 Task: Add Jason Himalayan Pink Salt 2 in 1 Foaming Bath Soak & Body Wash to the cart.
Action: Mouse moved to (763, 273)
Screenshot: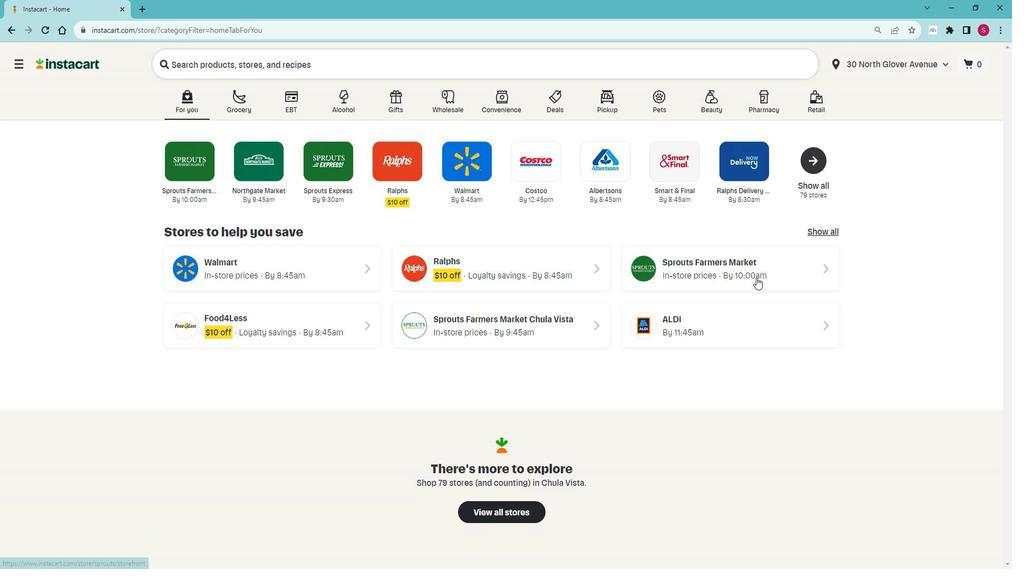 
Action: Mouse pressed left at (763, 273)
Screenshot: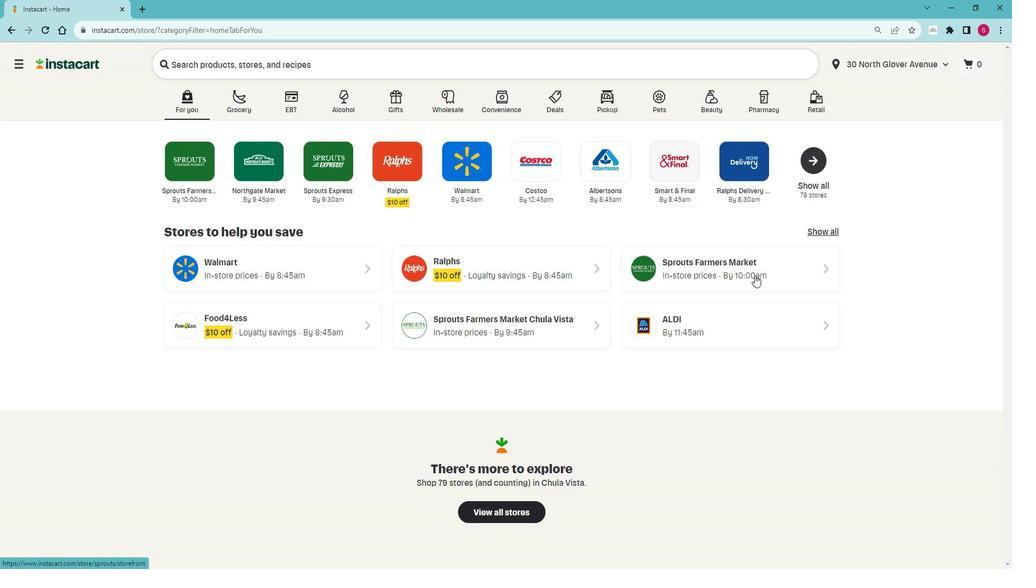 
Action: Mouse moved to (112, 363)
Screenshot: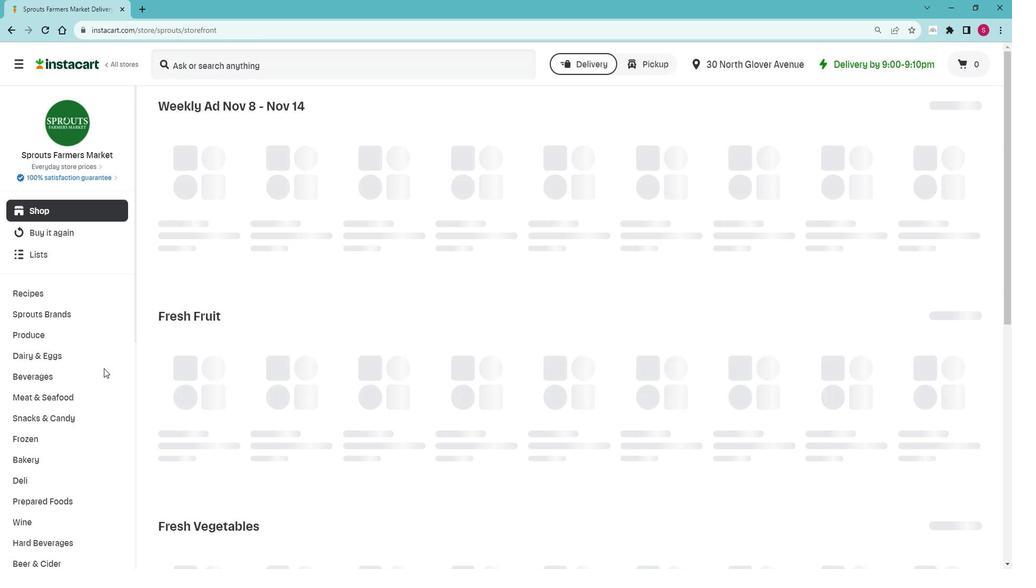 
Action: Mouse scrolled (112, 362) with delta (0, 0)
Screenshot: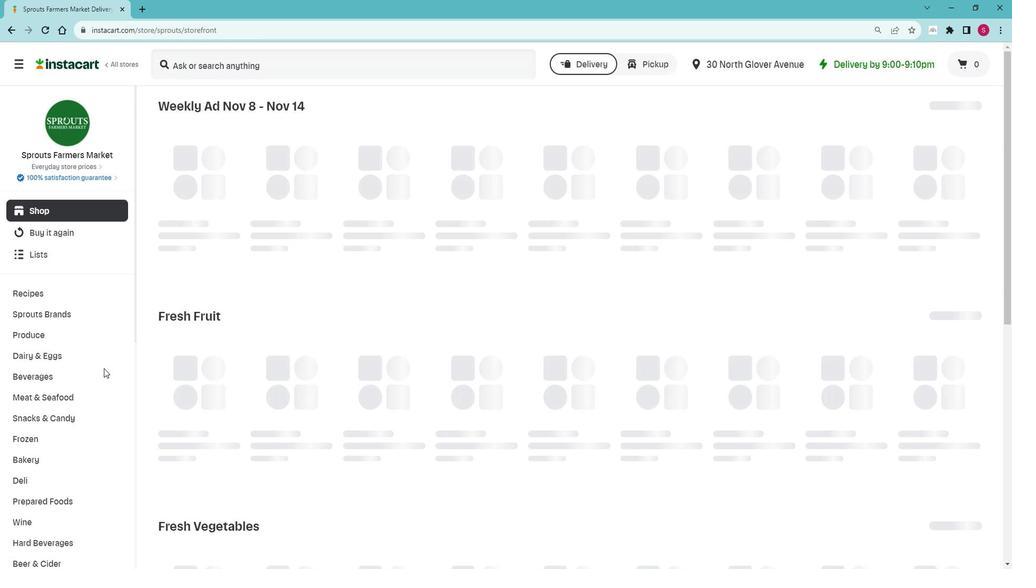 
Action: Mouse scrolled (112, 362) with delta (0, 0)
Screenshot: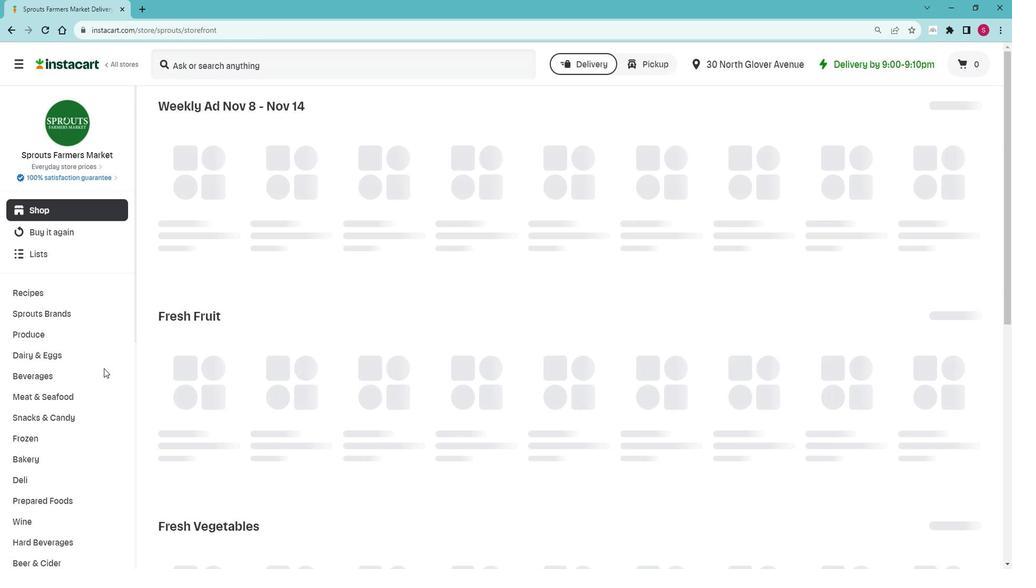 
Action: Mouse moved to (109, 363)
Screenshot: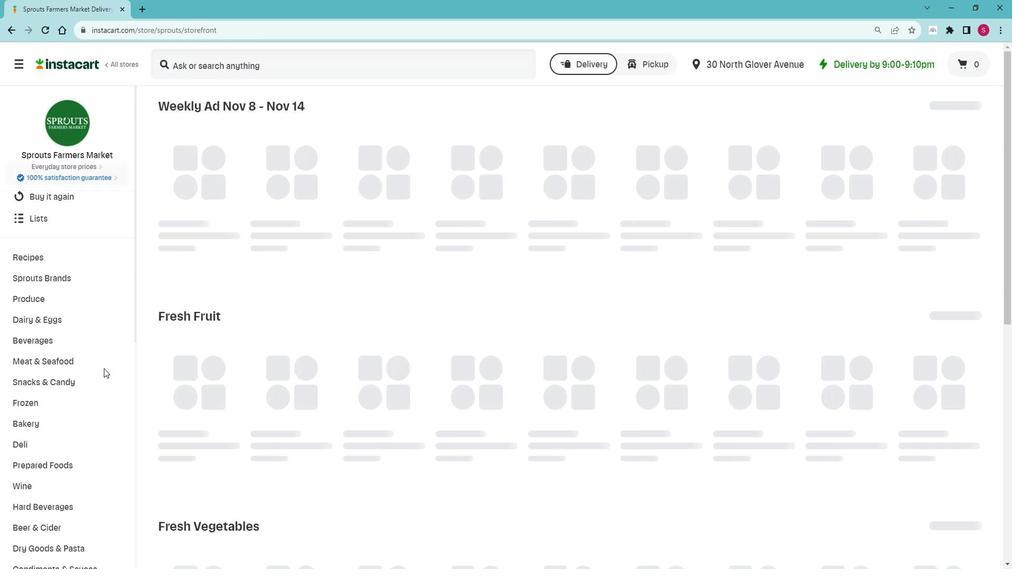 
Action: Mouse scrolled (109, 363) with delta (0, 0)
Screenshot: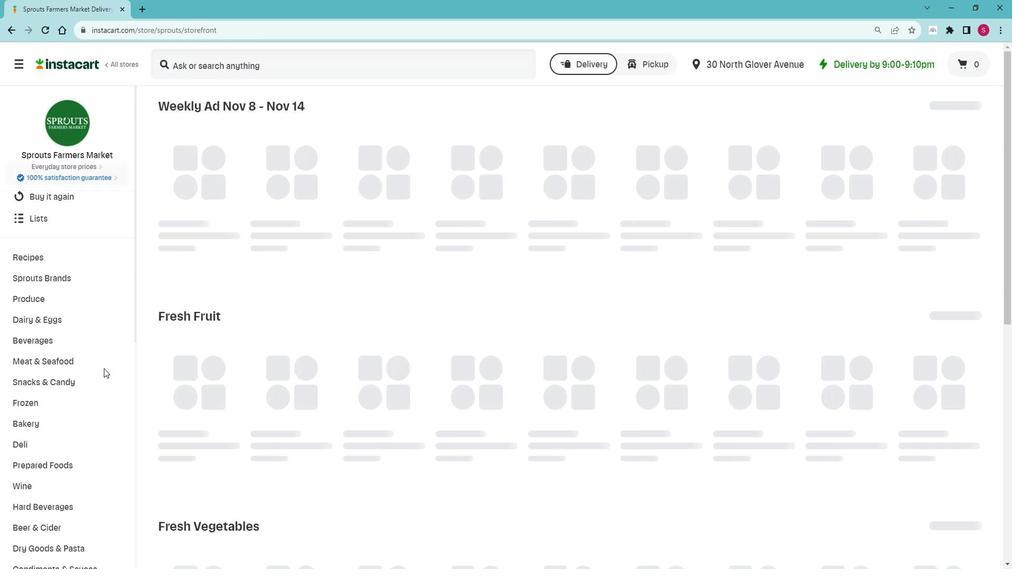 
Action: Mouse moved to (107, 366)
Screenshot: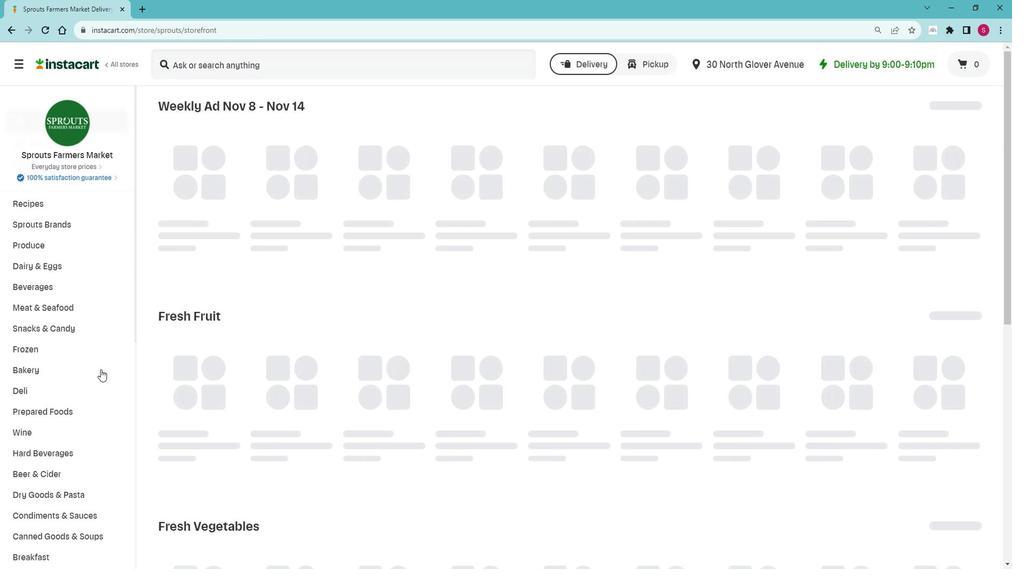 
Action: Mouse scrolled (107, 365) with delta (0, 0)
Screenshot: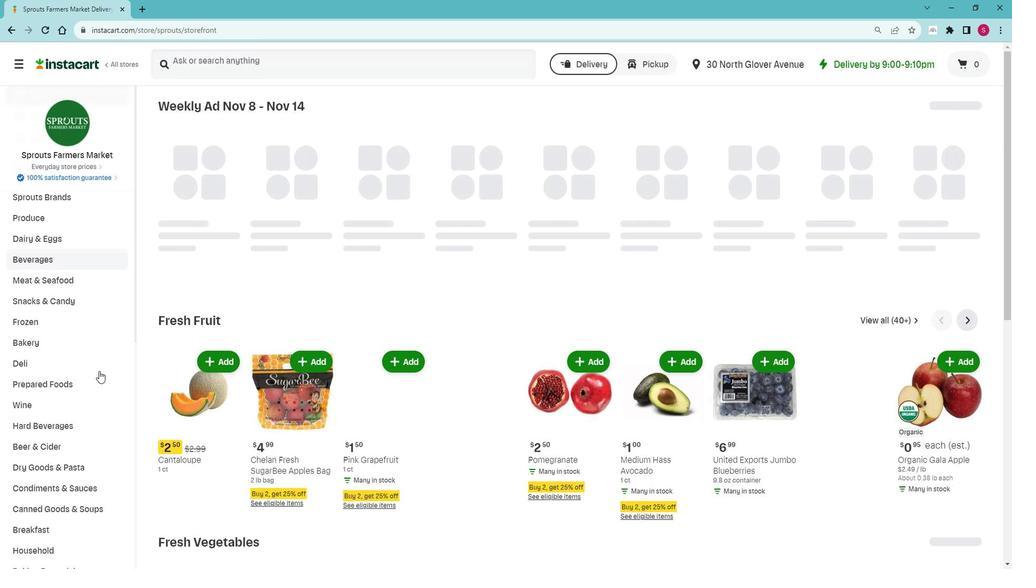 
Action: Mouse moved to (103, 364)
Screenshot: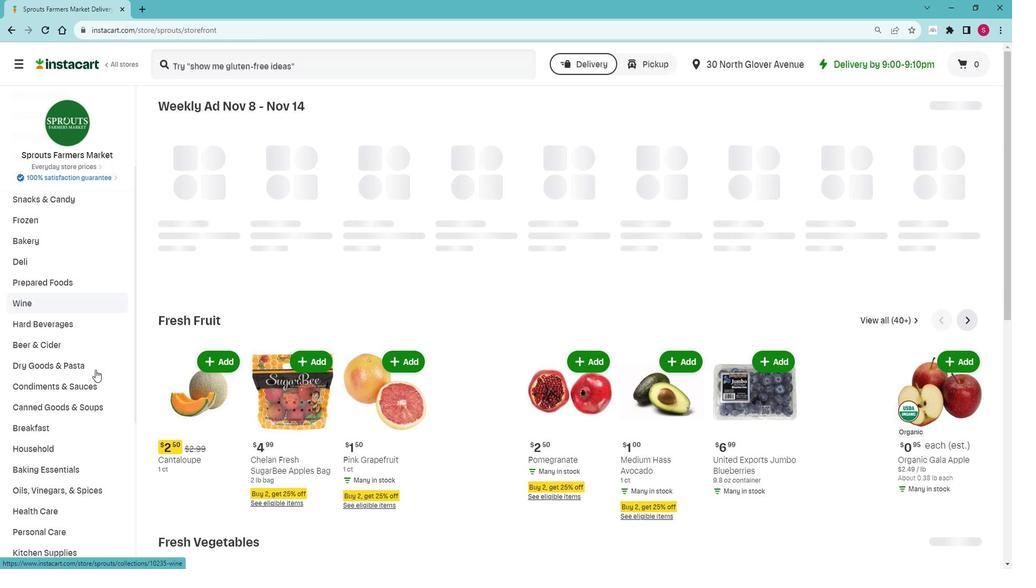 
Action: Mouse scrolled (103, 364) with delta (0, 0)
Screenshot: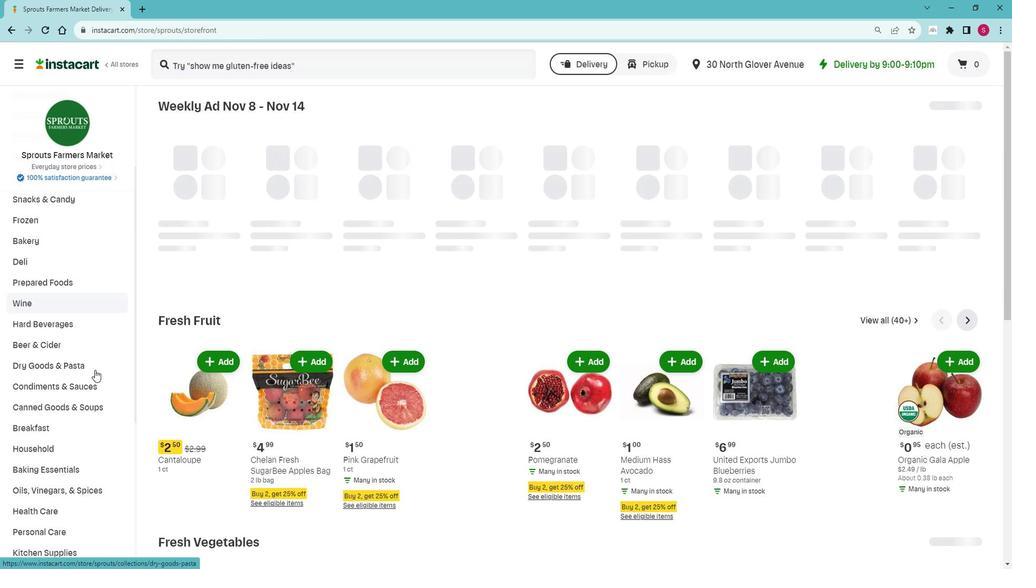 
Action: Mouse scrolled (103, 364) with delta (0, 0)
Screenshot: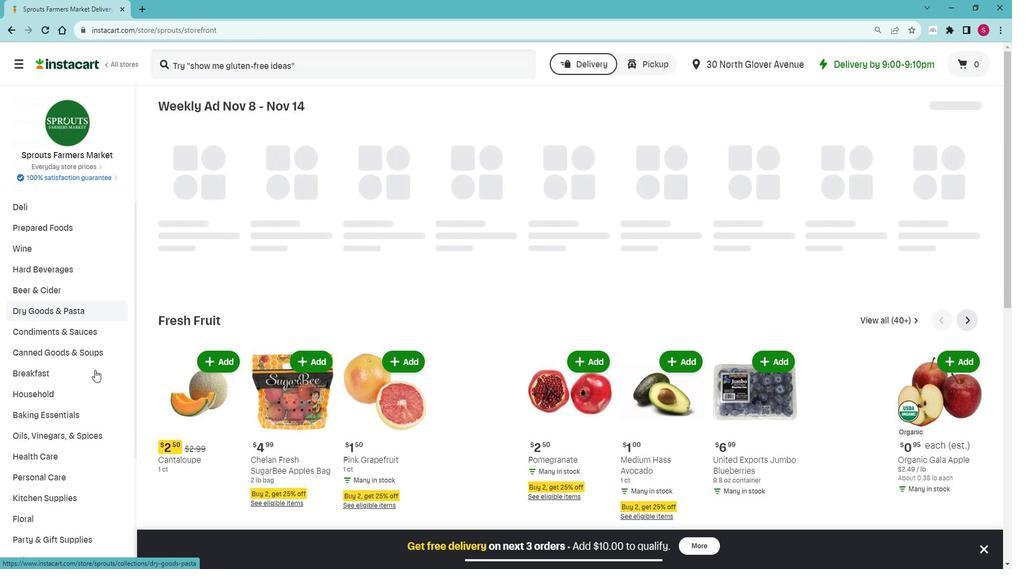 
Action: Mouse moved to (102, 364)
Screenshot: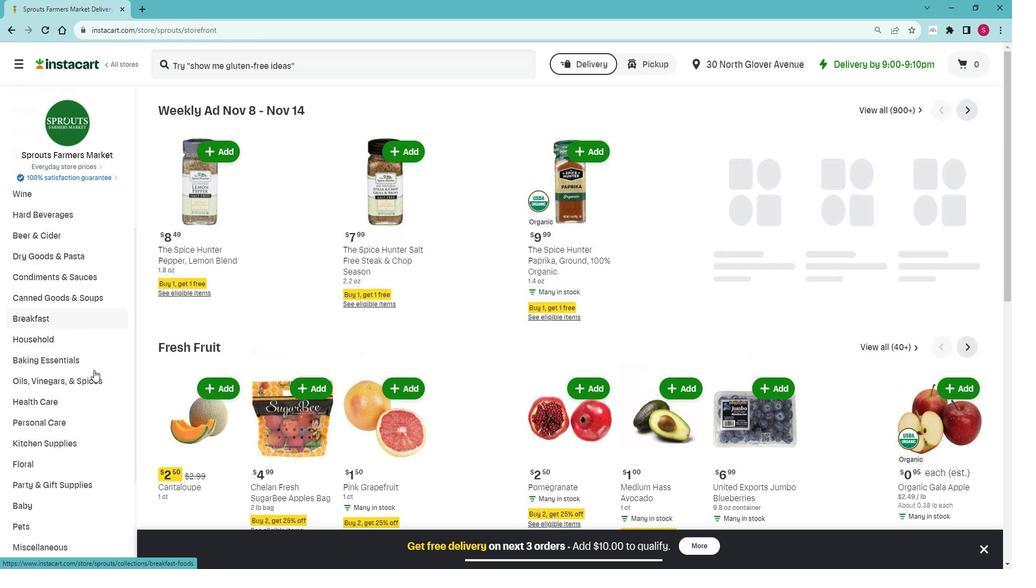 
Action: Mouse scrolled (102, 364) with delta (0, 0)
Screenshot: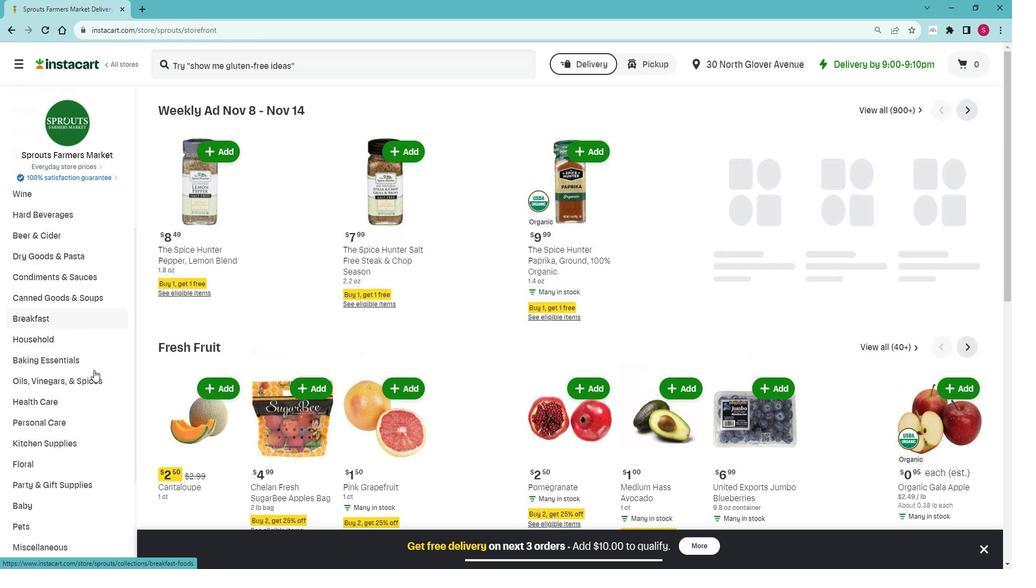 
Action: Mouse moved to (83, 362)
Screenshot: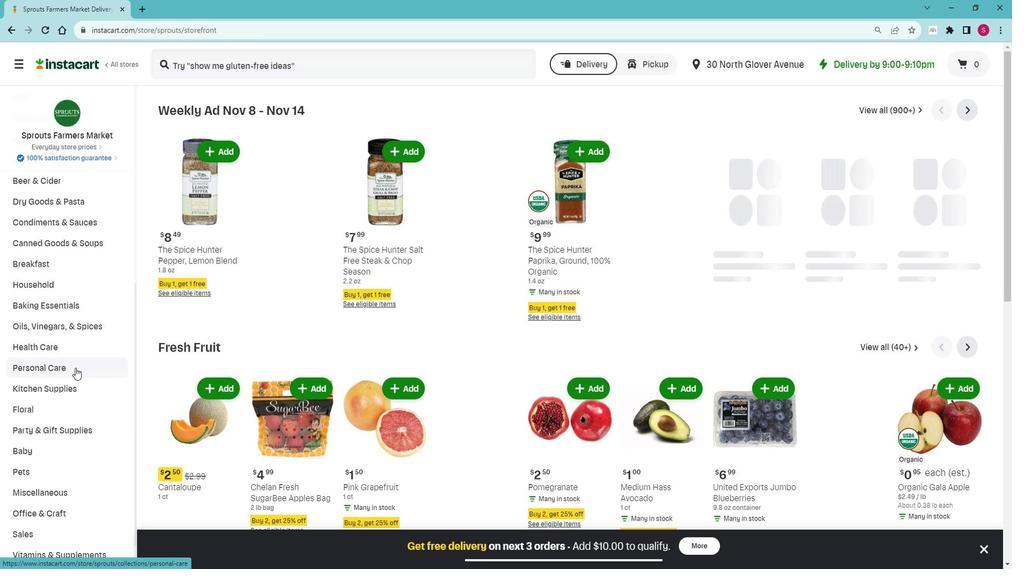 
Action: Mouse pressed left at (83, 362)
Screenshot: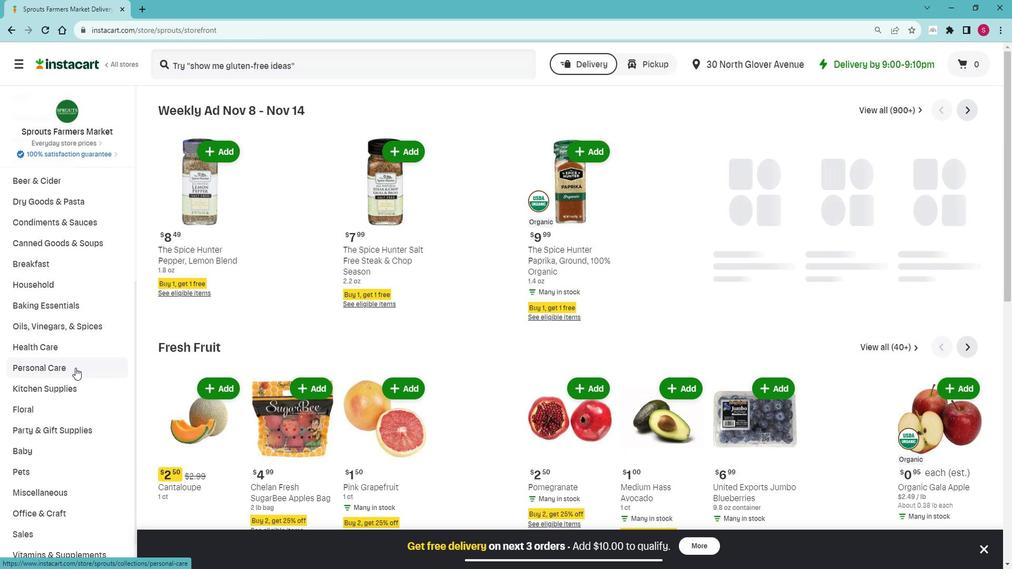 
Action: Mouse moved to (74, 383)
Screenshot: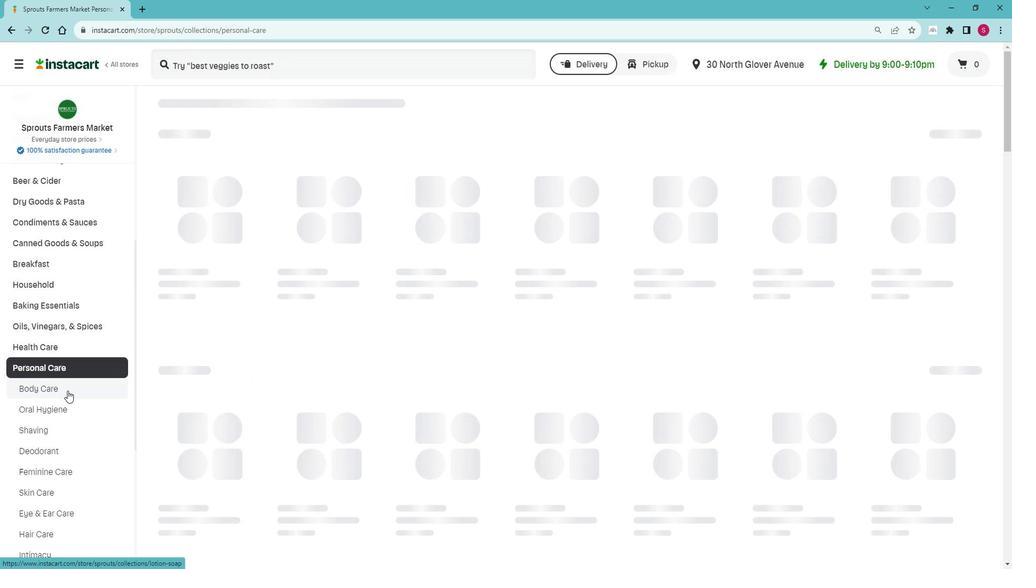 
Action: Mouse pressed left at (74, 383)
Screenshot: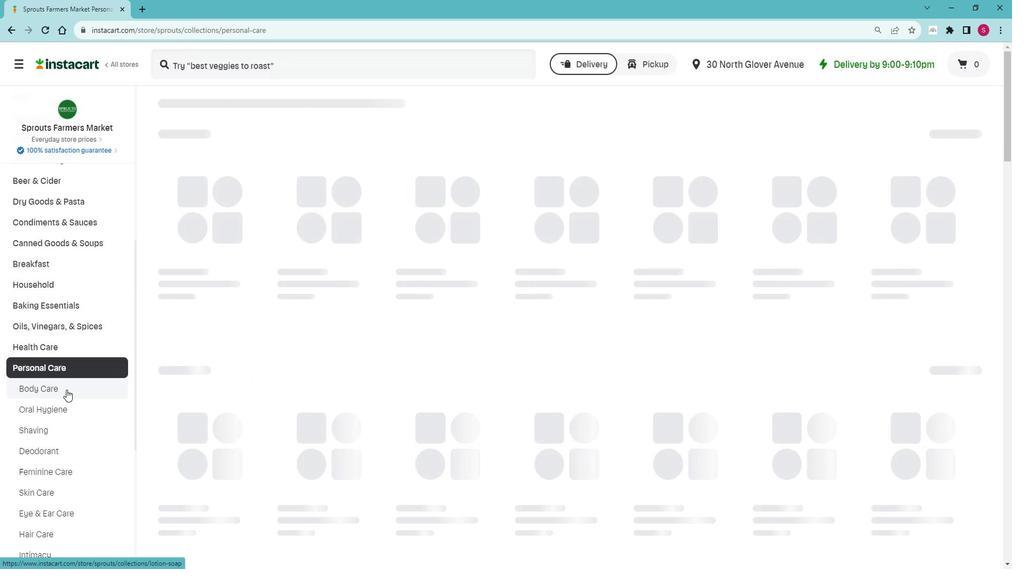 
Action: Mouse moved to (433, 158)
Screenshot: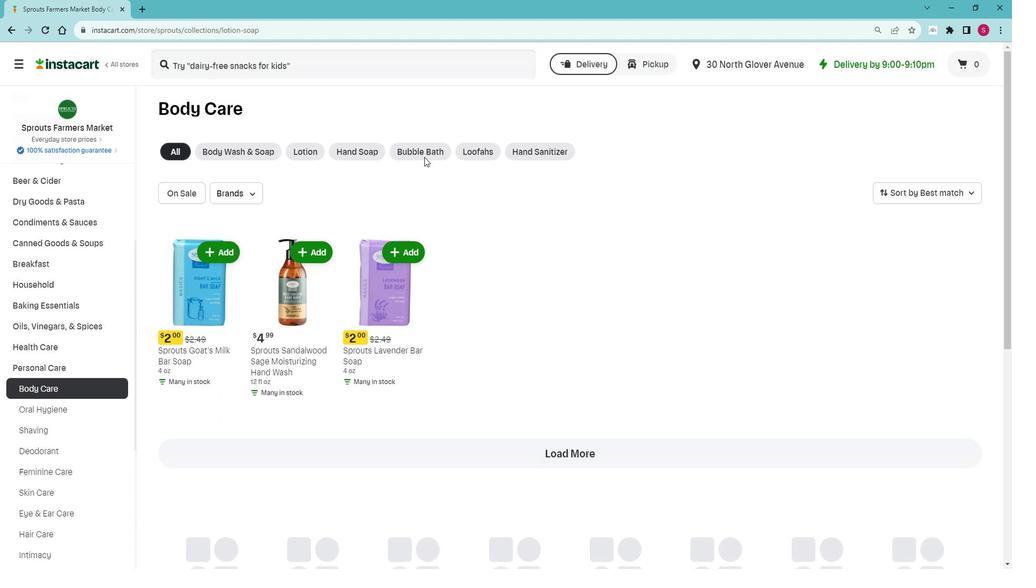 
Action: Mouse pressed left at (433, 158)
Screenshot: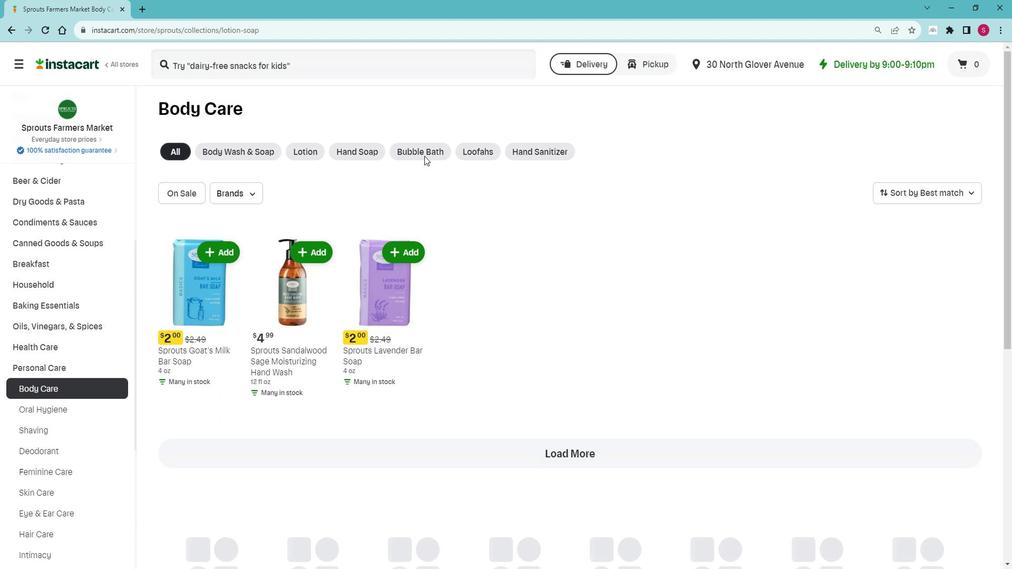 
Action: Mouse moved to (436, 152)
Screenshot: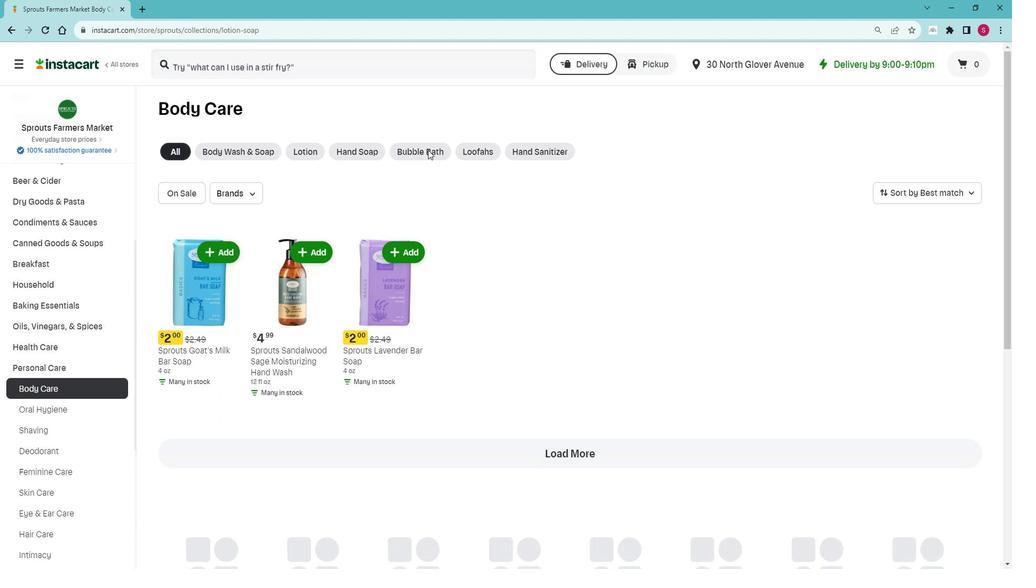 
Action: Mouse pressed left at (436, 152)
Screenshot: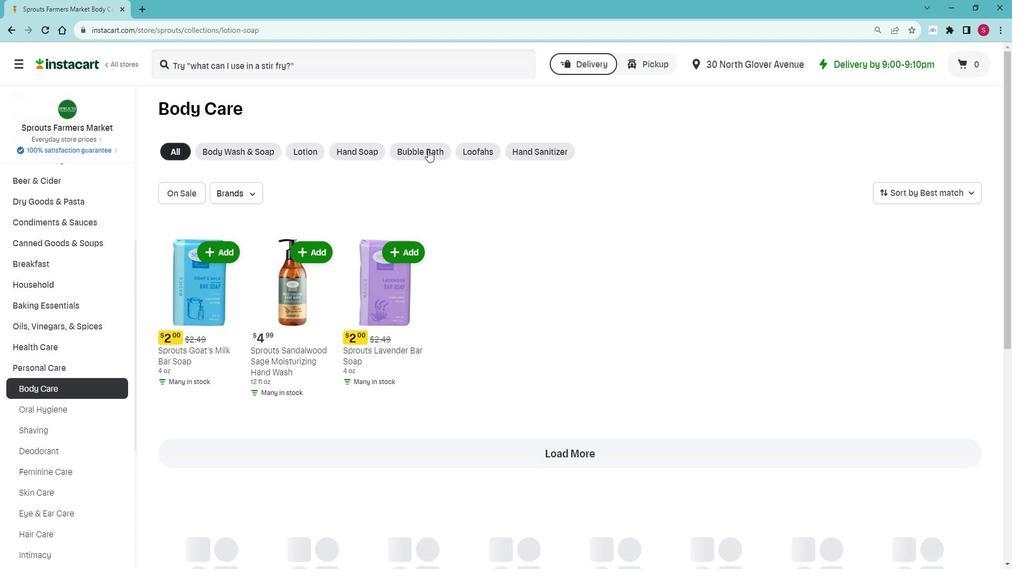 
Action: Mouse moved to (403, 66)
Screenshot: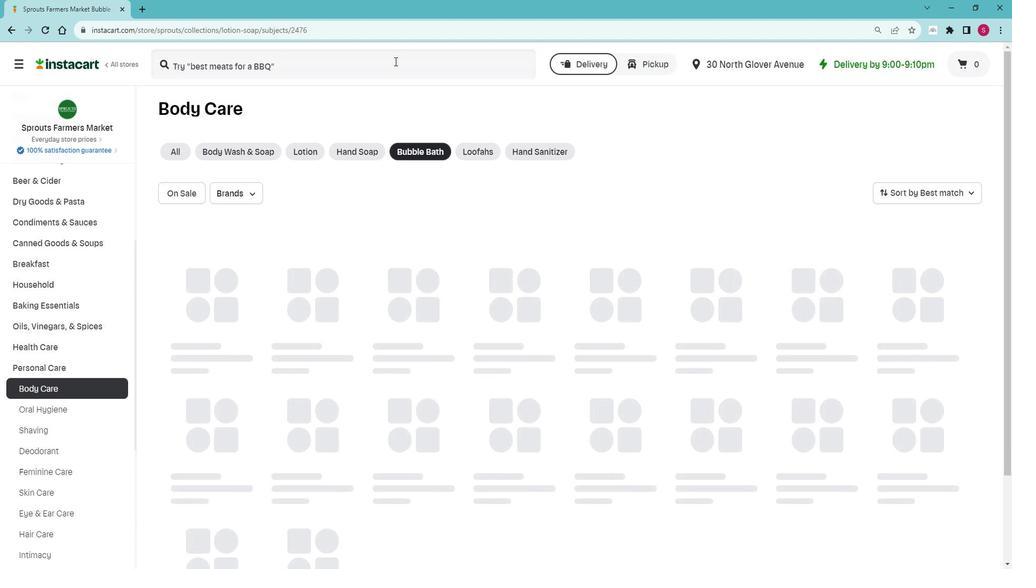 
Action: Mouse pressed left at (403, 66)
Screenshot: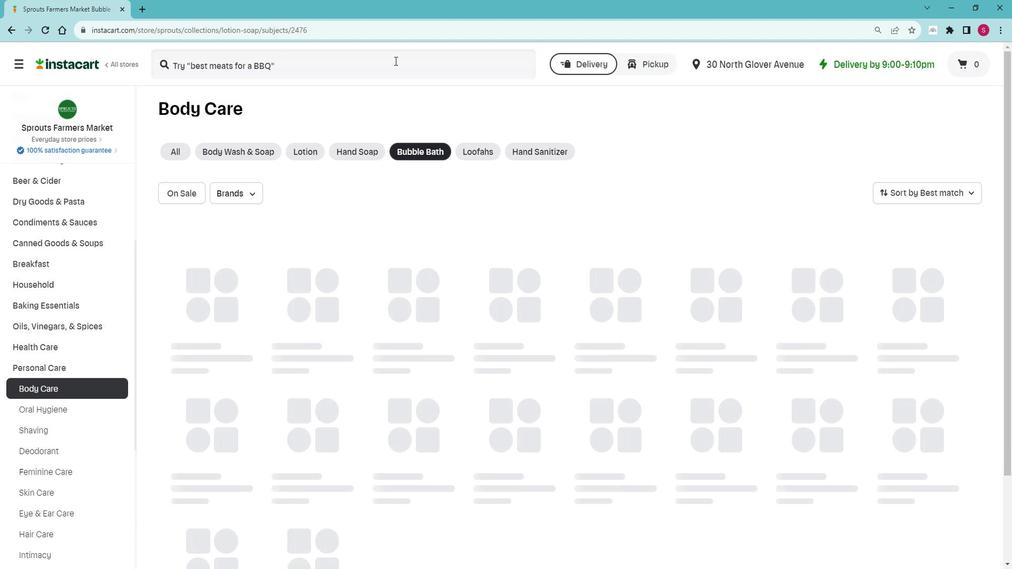 
Action: Mouse moved to (382, 62)
Screenshot: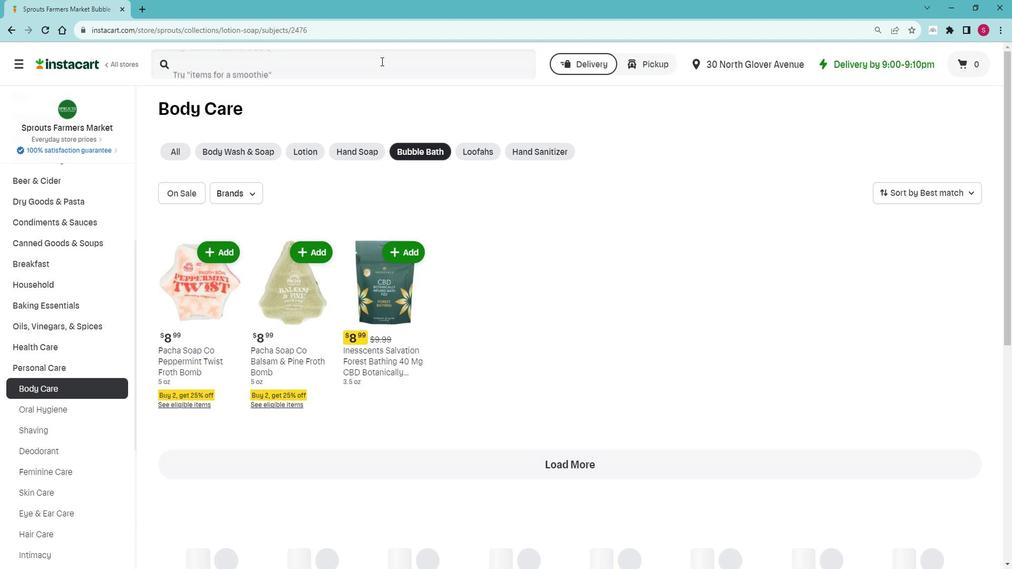 
Action: Key pressed <Key.shift><Key.shift><Key.shift><Key.shift><Key.shift><Key.shift><Key.shift>Jason<Key.space><Key.shift>Himalyan<Key.space><Key.shift>Pink<Key.space>2<Key.space>in<Key.space>1<Key.space><Key.shift>Foaming<Key.space><Key.shift>Bath<Key.space><Key.shift>Soak<Key.space><Key.shift><Key.shift><Key.shift><Key.shift><Key.shift><Key.shift><Key.shift><Key.shift><Key.shift>&<Key.space><Key.shift>Body
Screenshot: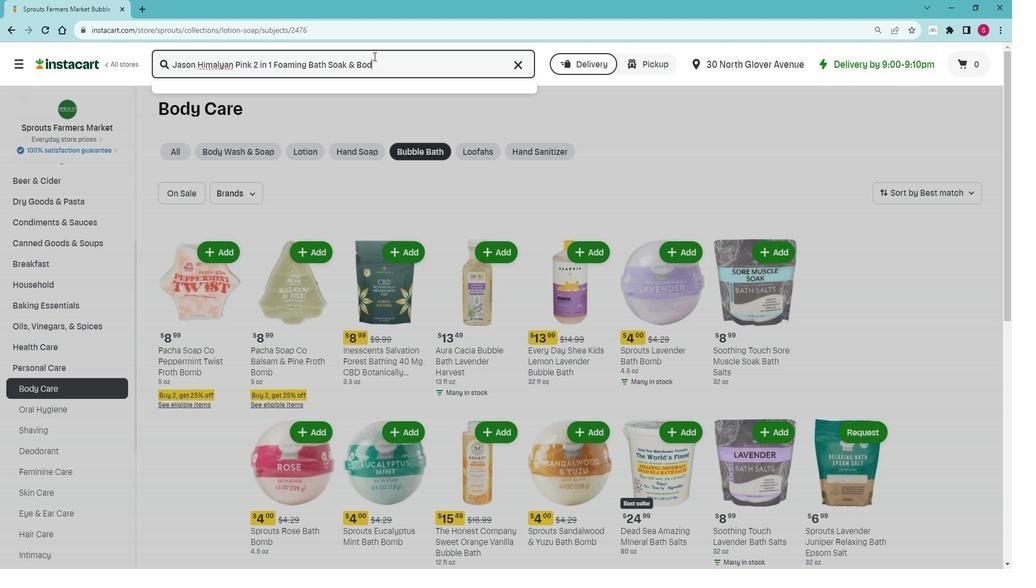 
Action: Mouse moved to (381, 62)
Screenshot: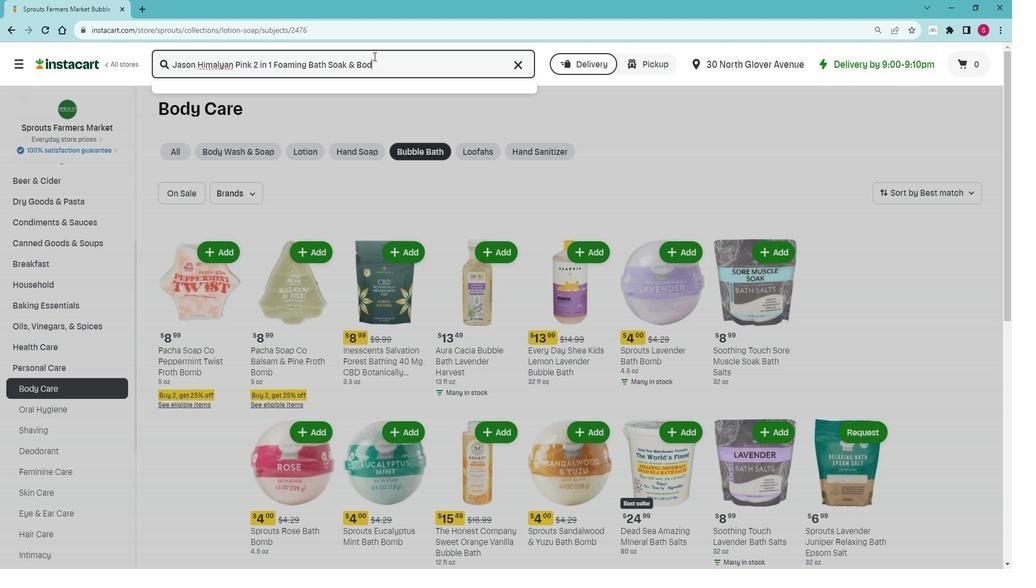 
Action: Key pressed <Key.space><Key.shift>Wash<Key.enter>
Screenshot: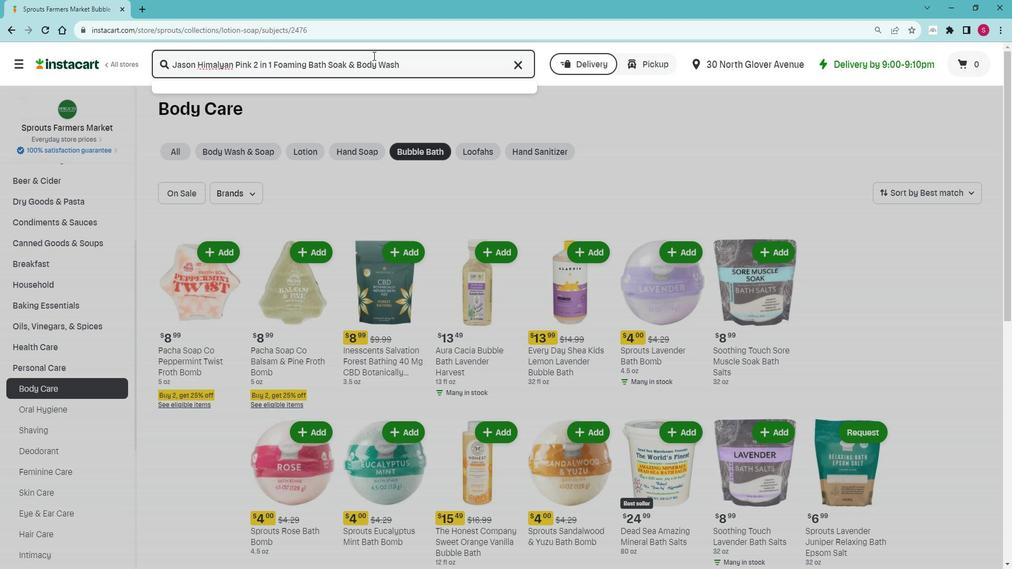 
Action: Mouse moved to (640, 155)
Screenshot: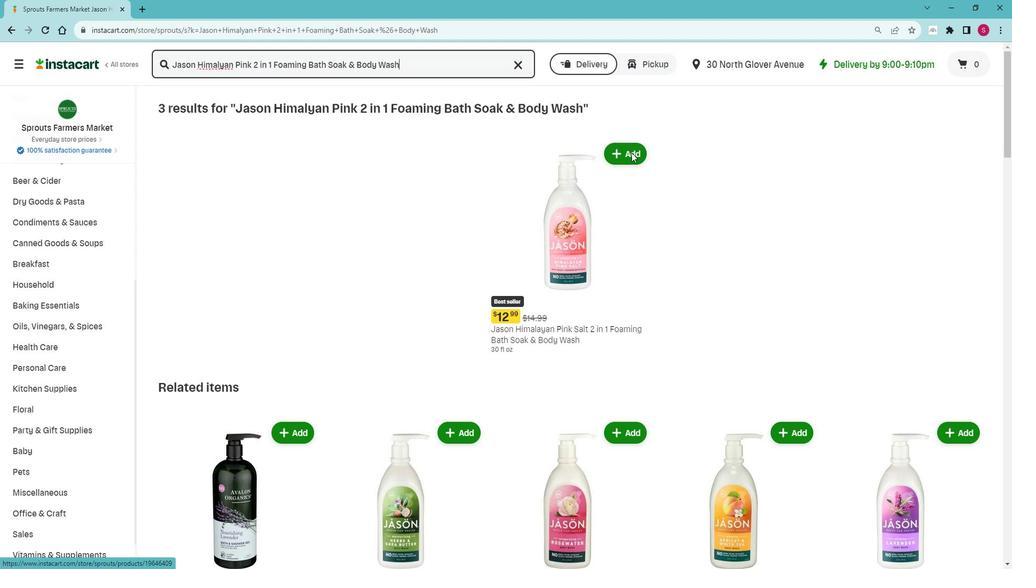 
Action: Mouse pressed left at (640, 155)
Screenshot: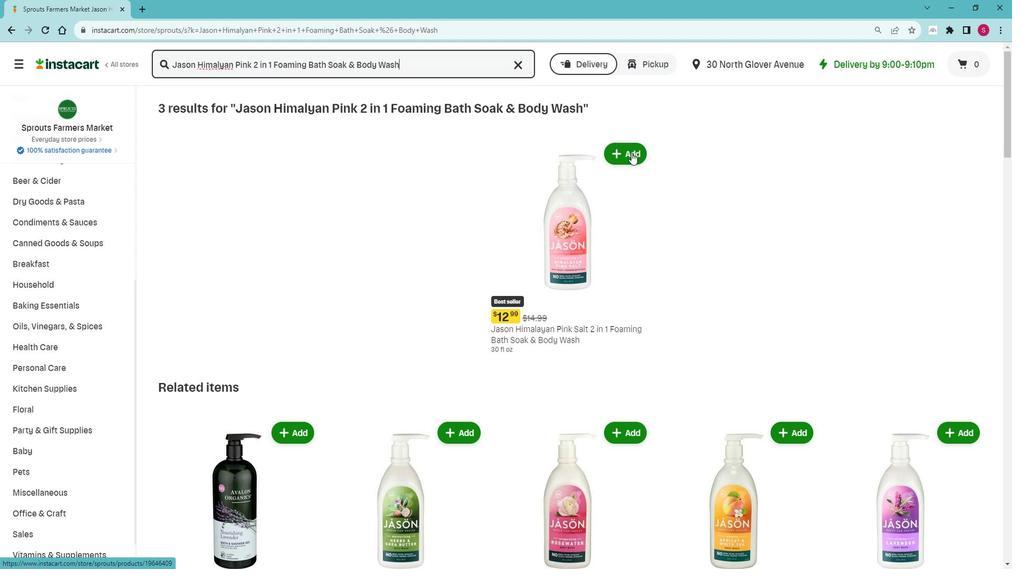
Action: Mouse moved to (660, 198)
Screenshot: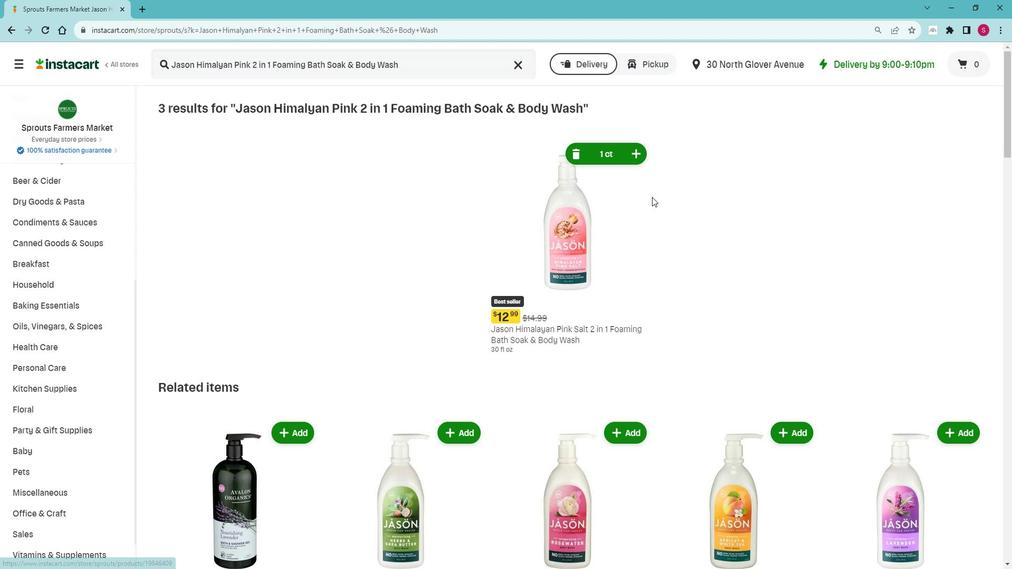 
